 Task: Check the percentage active listings of quartz counters in the last 1 year.
Action: Mouse moved to (773, 174)
Screenshot: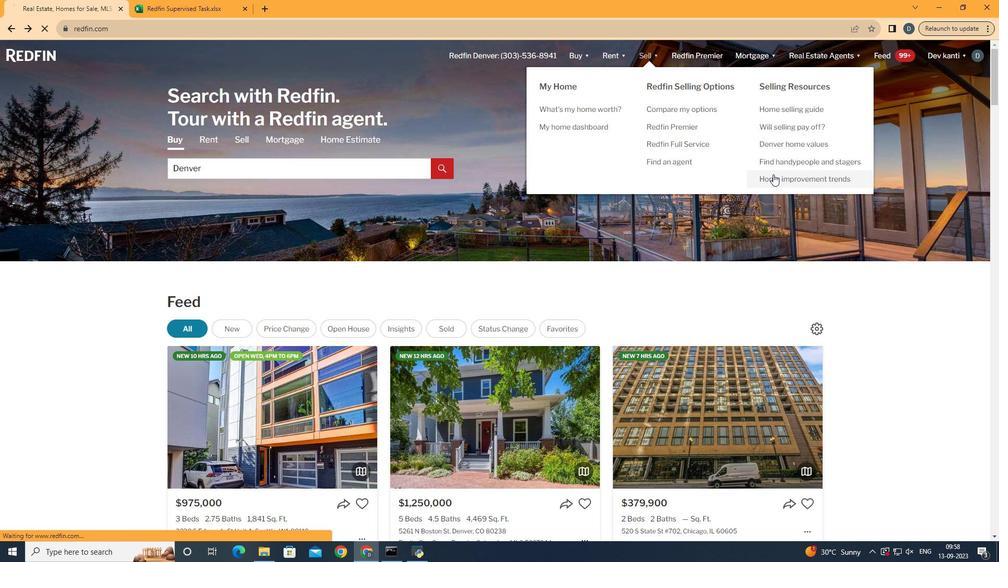 
Action: Mouse pressed left at (773, 174)
Screenshot: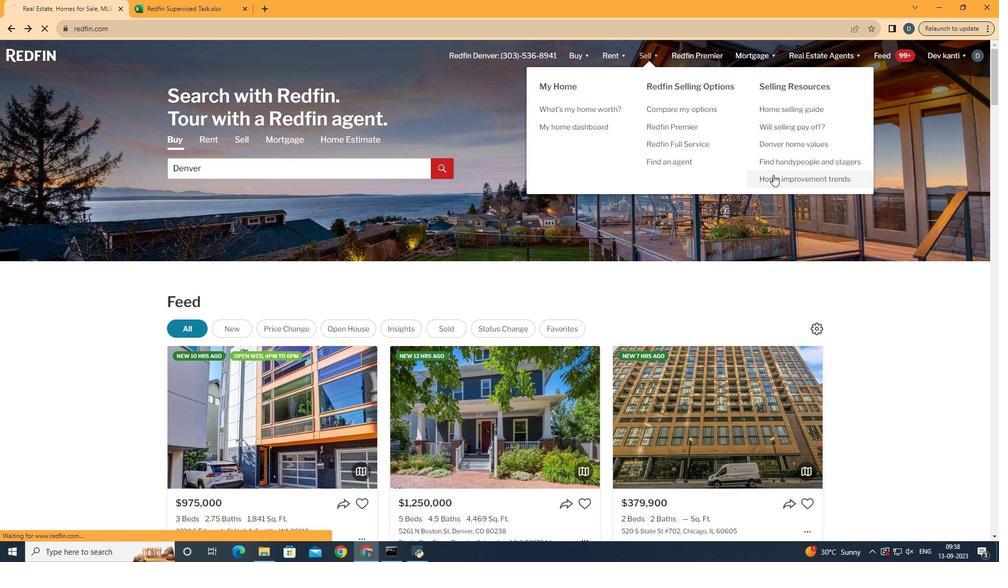 
Action: Mouse moved to (257, 200)
Screenshot: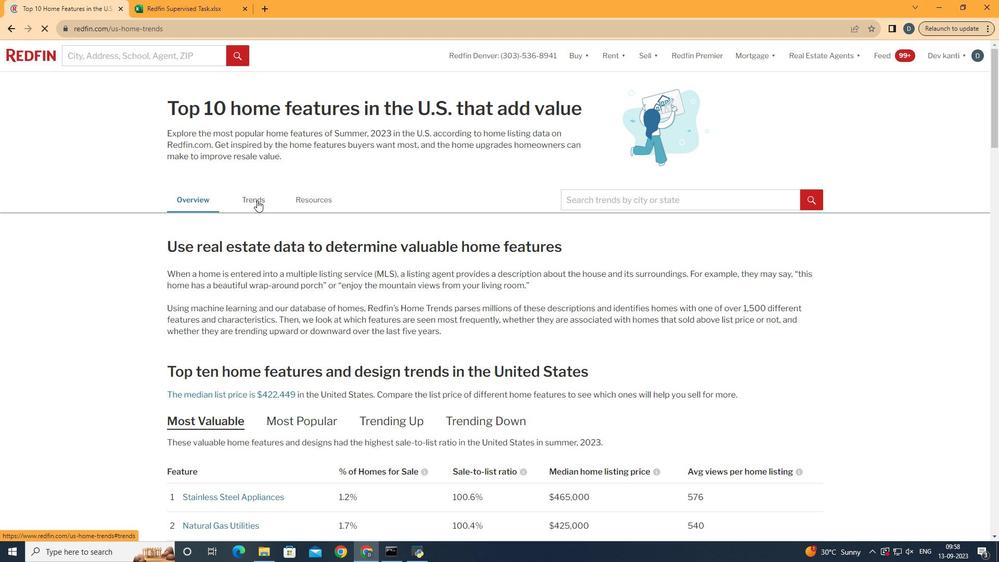 
Action: Mouse pressed left at (257, 200)
Screenshot: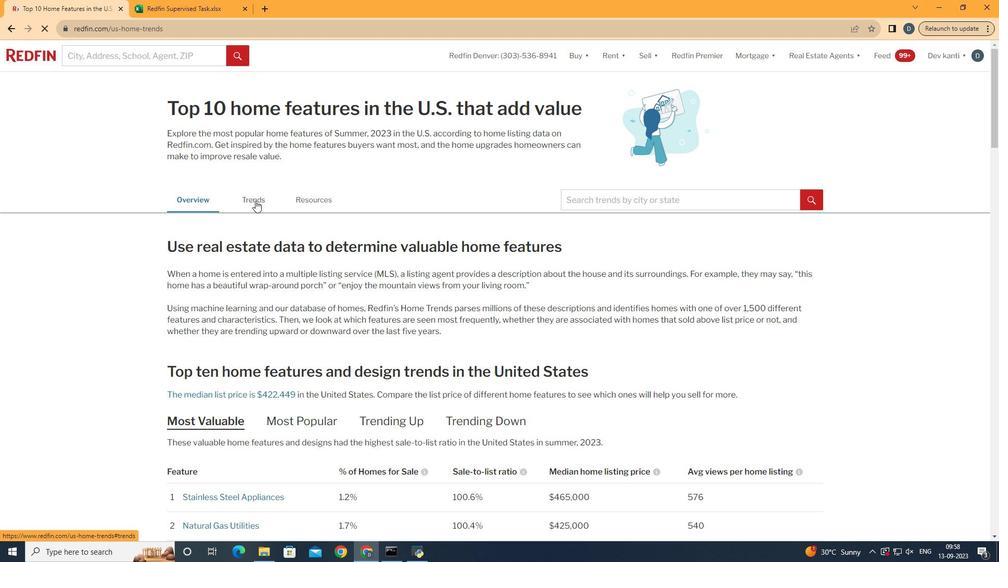 
Action: Mouse moved to (372, 313)
Screenshot: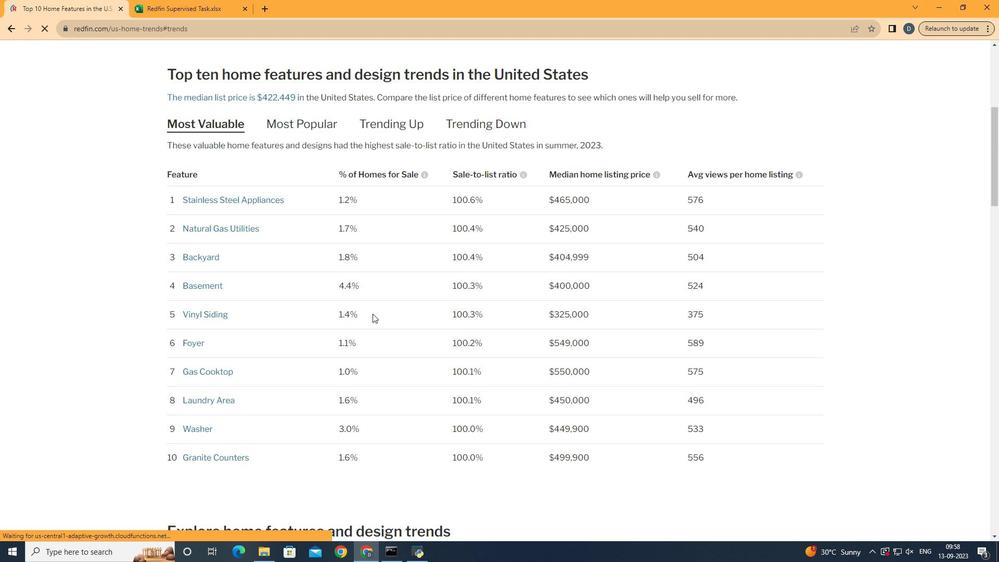 
Action: Mouse scrolled (372, 313) with delta (0, 0)
Screenshot: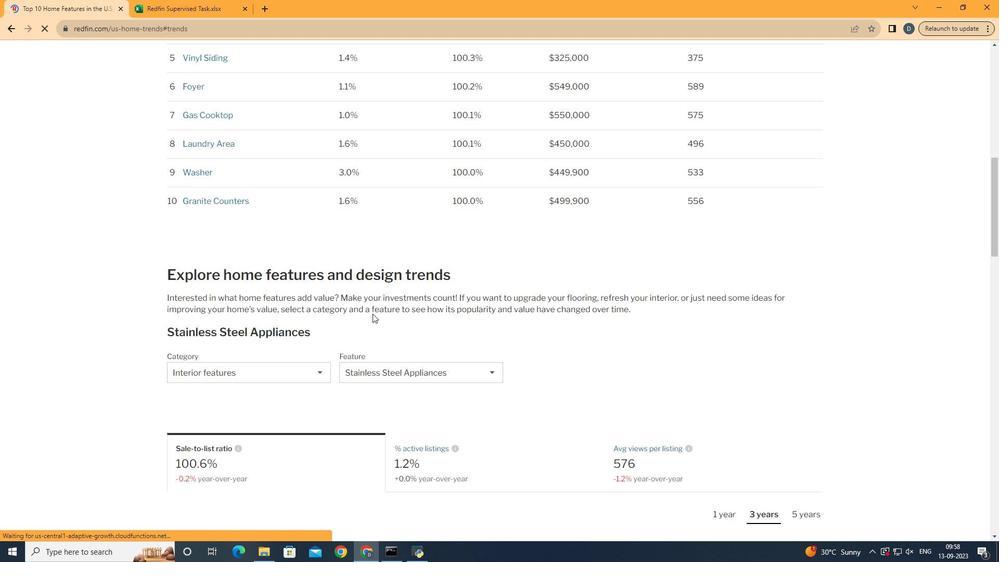 
Action: Mouse scrolled (372, 313) with delta (0, 0)
Screenshot: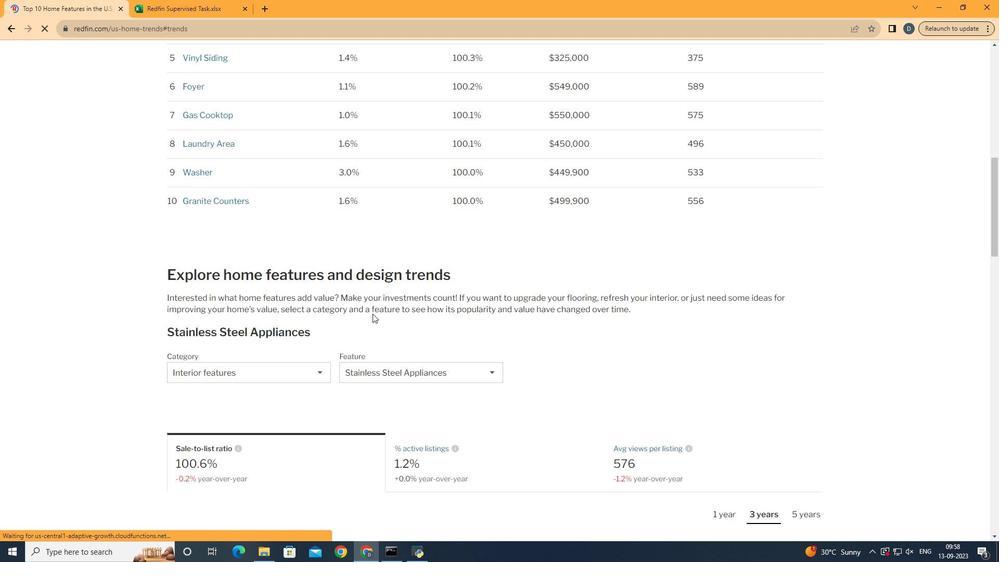 
Action: Mouse scrolled (372, 313) with delta (0, 0)
Screenshot: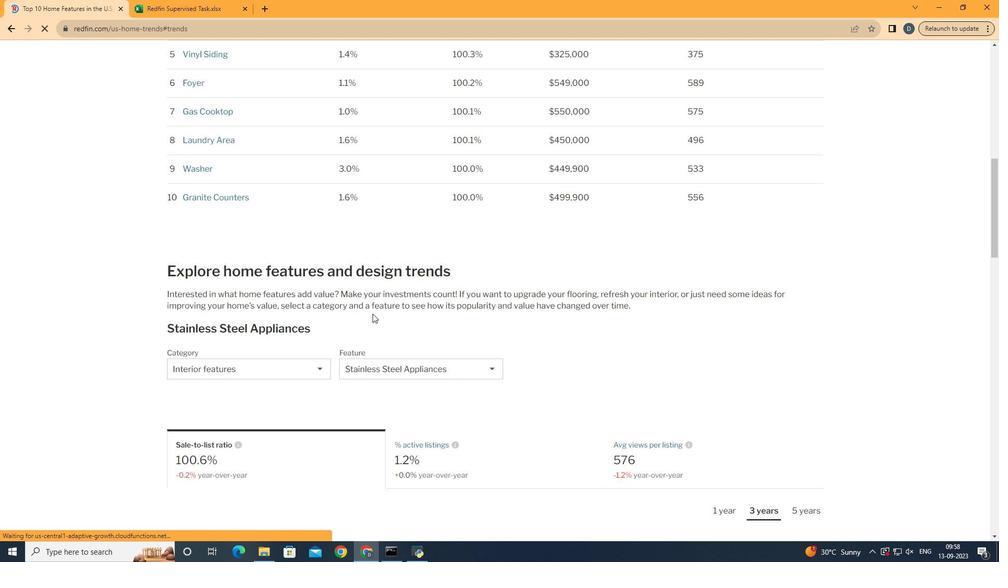 
Action: Mouse scrolled (372, 313) with delta (0, 0)
Screenshot: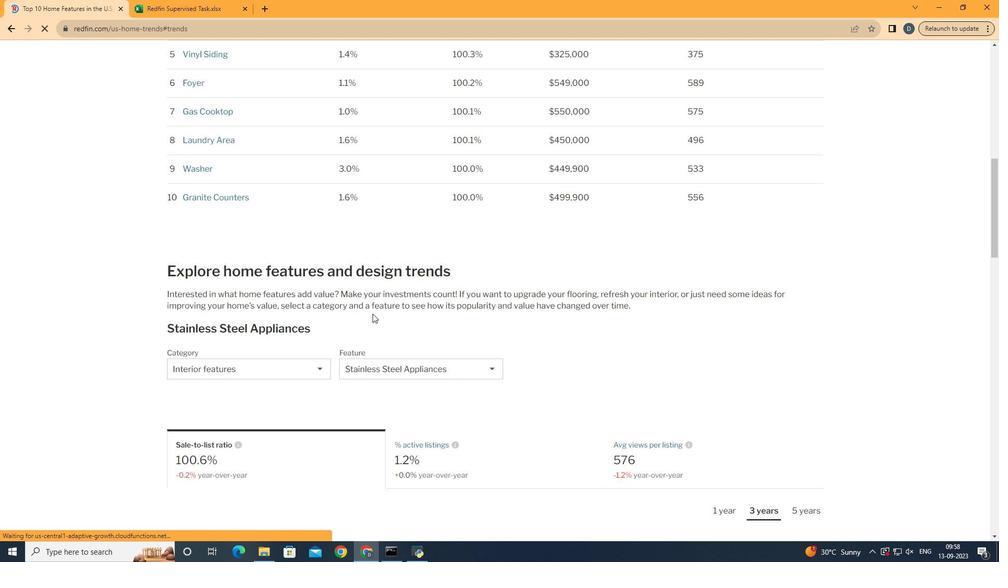 
Action: Mouse scrolled (372, 313) with delta (0, 0)
Screenshot: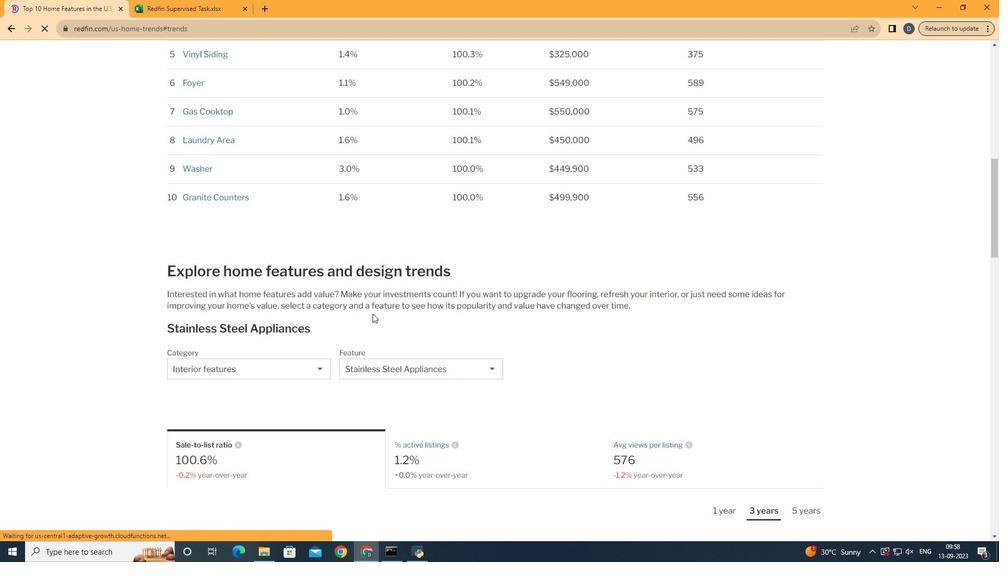 
Action: Mouse scrolled (372, 313) with delta (0, 0)
Screenshot: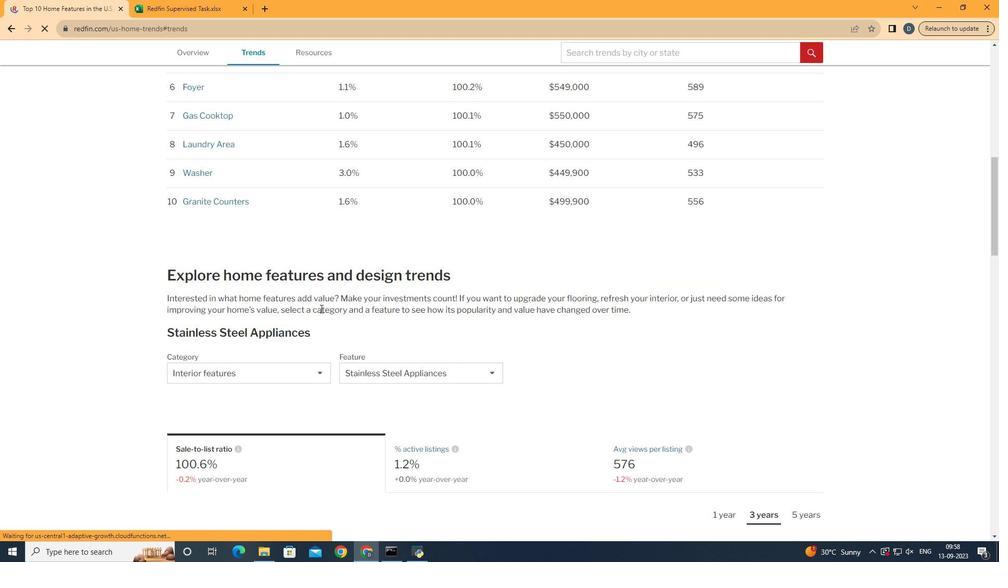 
Action: Mouse scrolled (372, 313) with delta (0, 0)
Screenshot: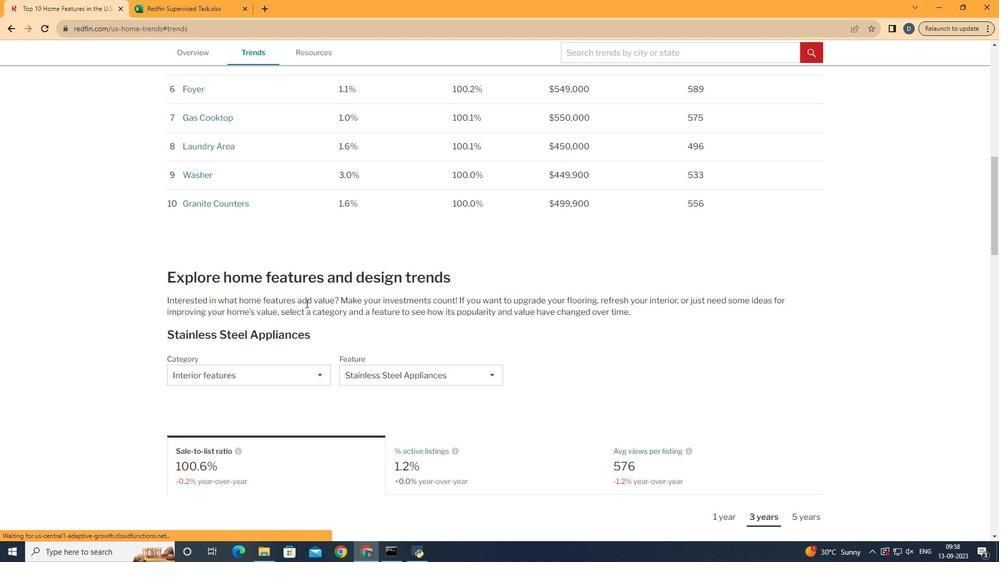 
Action: Mouse moved to (305, 302)
Screenshot: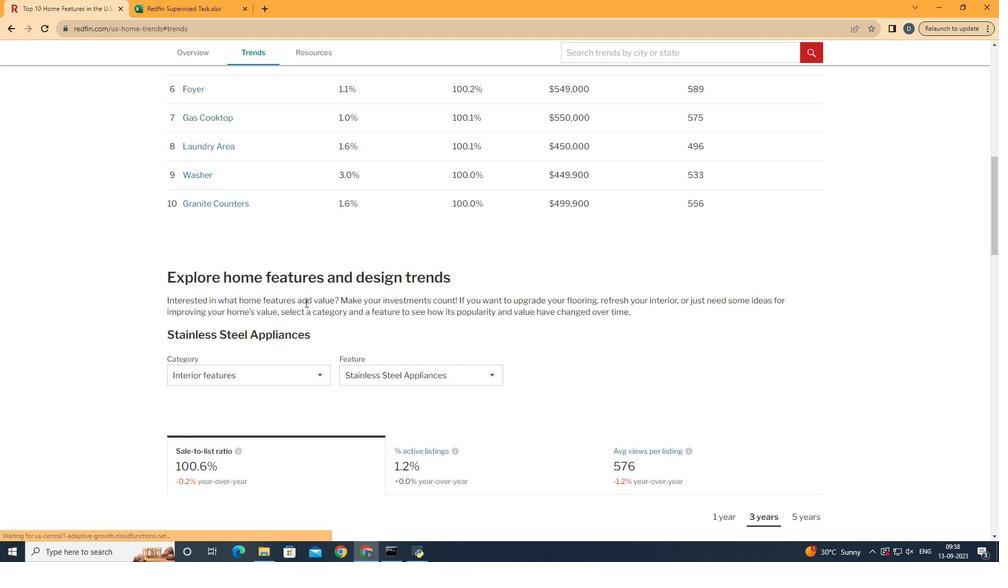 
Action: Mouse scrolled (305, 302) with delta (0, 0)
Screenshot: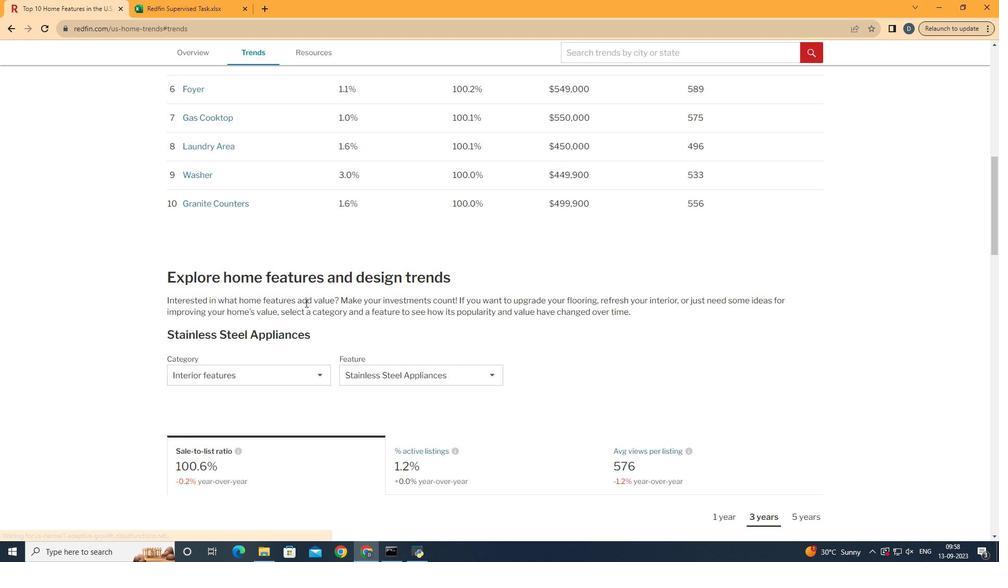 
Action: Mouse scrolled (305, 302) with delta (0, 0)
Screenshot: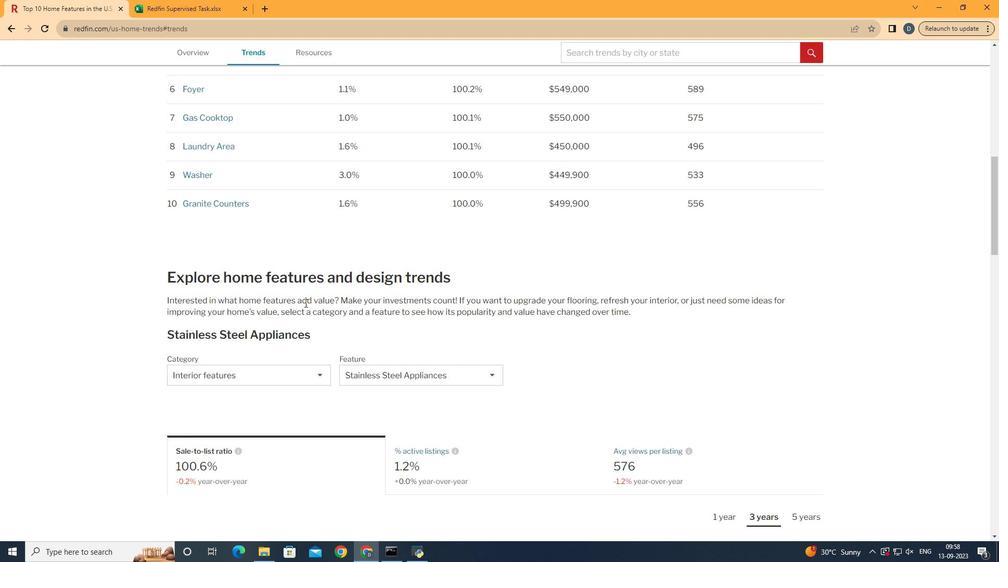 
Action: Mouse scrolled (305, 302) with delta (0, 0)
Screenshot: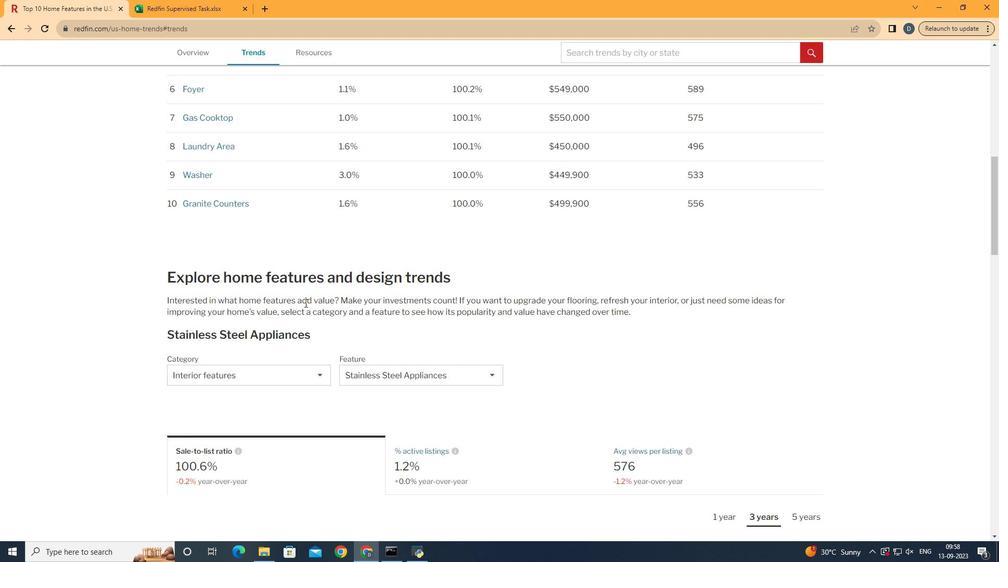 
Action: Mouse moved to (304, 302)
Screenshot: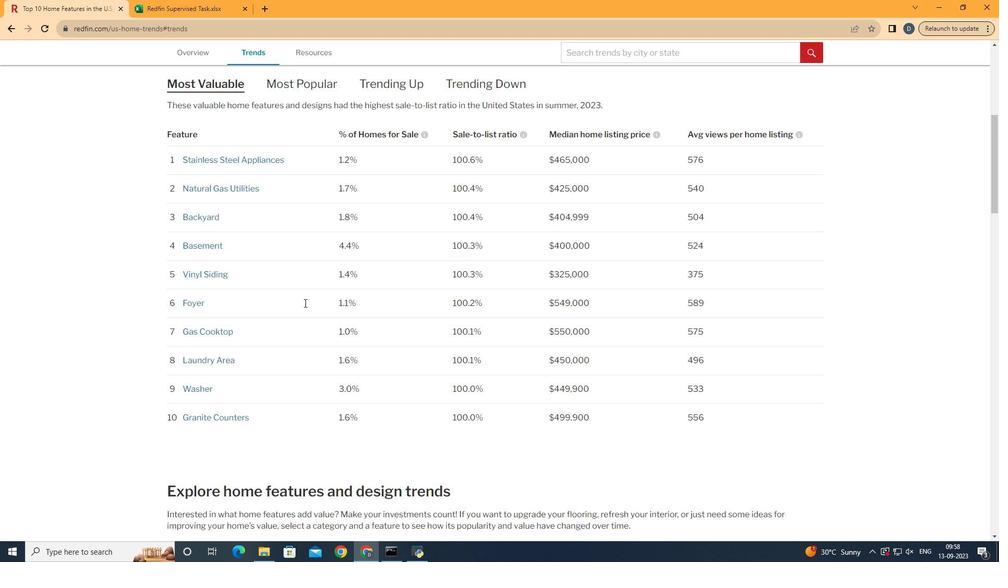 
Action: Mouse scrolled (304, 302) with delta (0, 0)
Screenshot: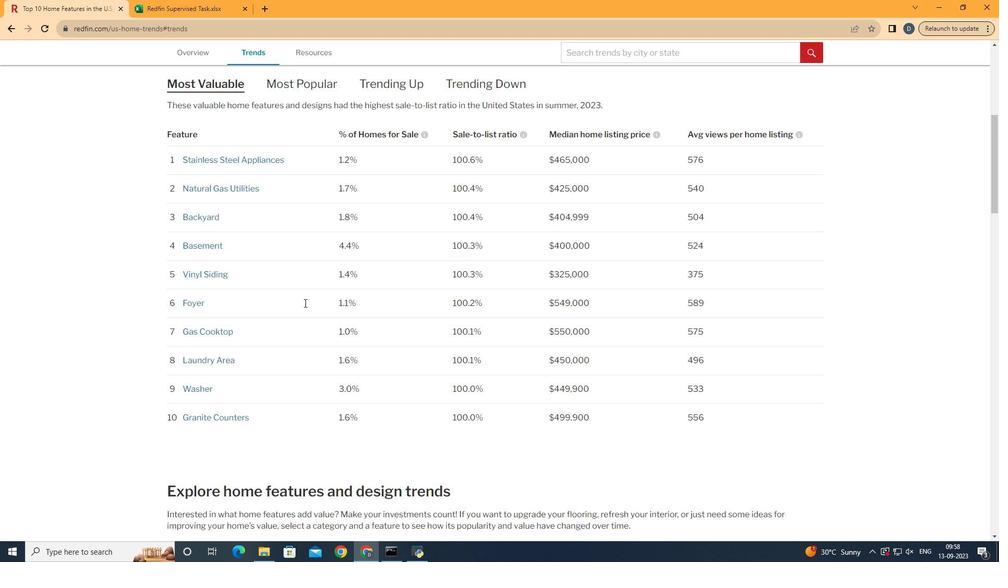 
Action: Mouse scrolled (304, 302) with delta (0, 0)
Screenshot: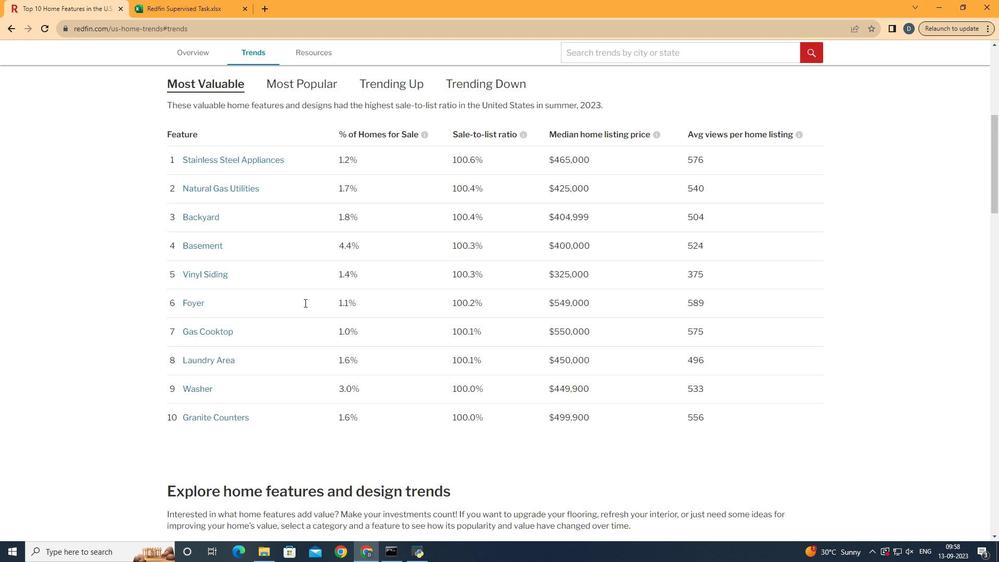 
Action: Mouse scrolled (304, 302) with delta (0, 0)
Screenshot: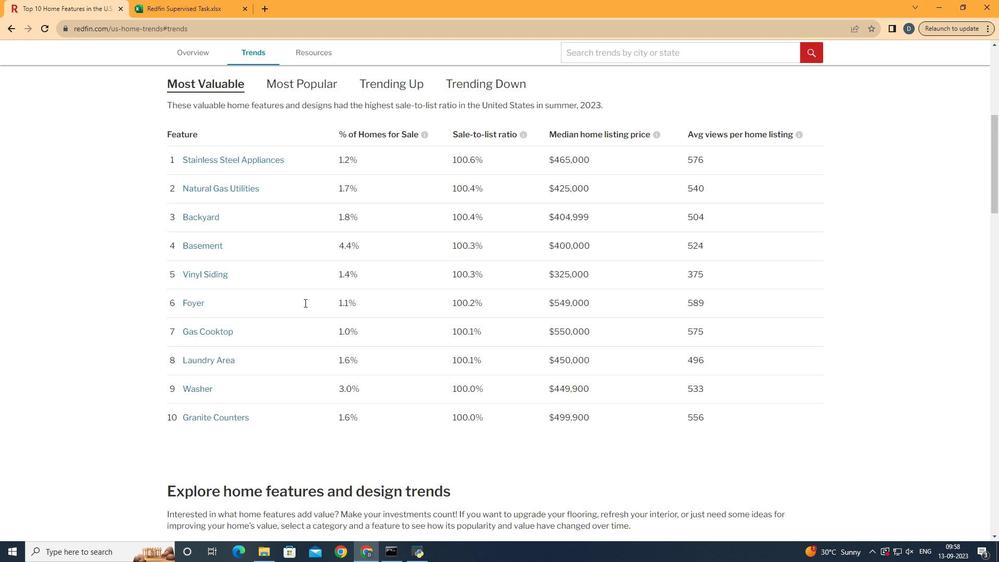 
Action: Mouse scrolled (304, 302) with delta (0, 0)
Screenshot: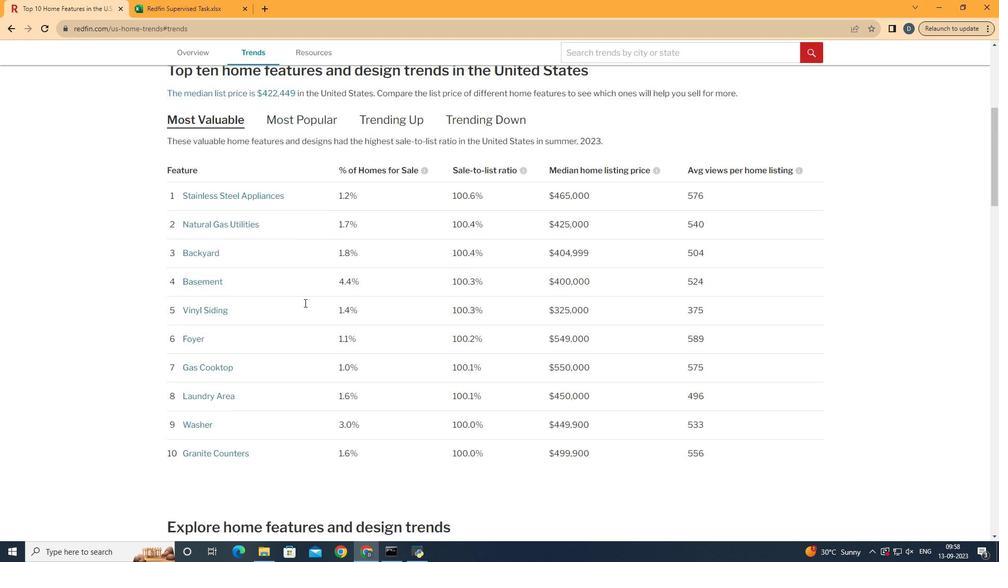 
Action: Mouse scrolled (304, 302) with delta (0, 0)
Screenshot: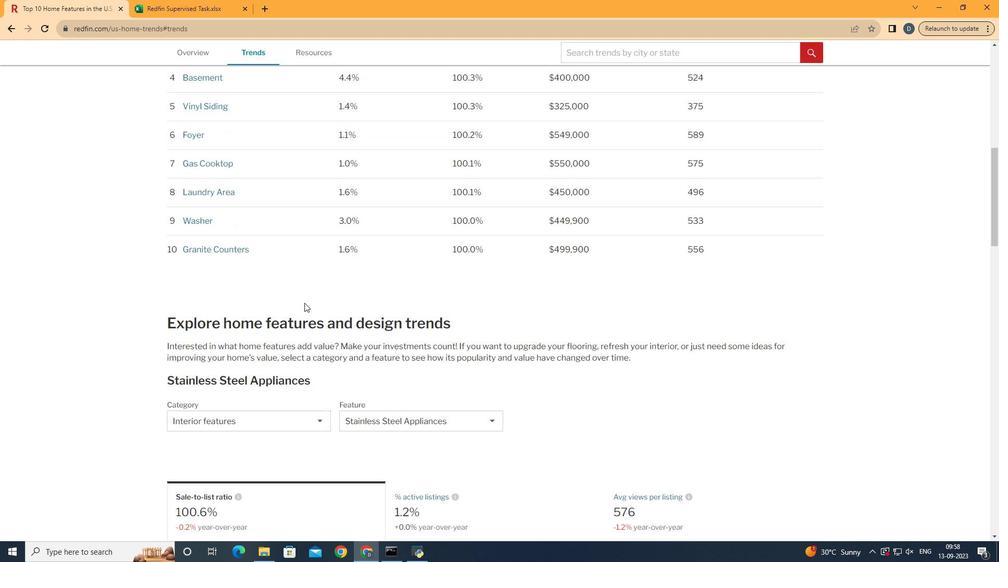 
Action: Mouse scrolled (304, 302) with delta (0, 0)
Screenshot: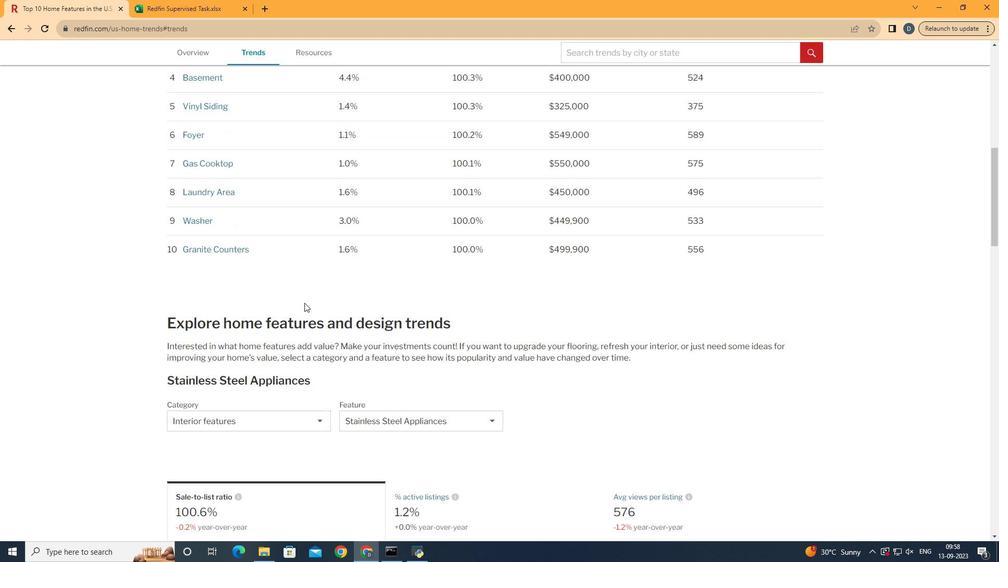 
Action: Mouse scrolled (304, 302) with delta (0, 0)
Screenshot: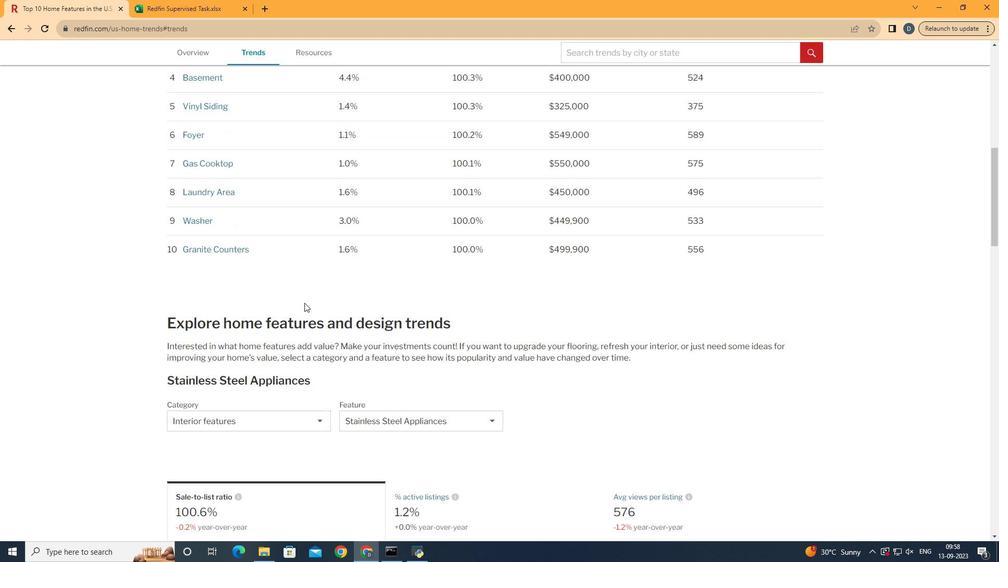 
Action: Mouse scrolled (304, 302) with delta (0, 0)
Screenshot: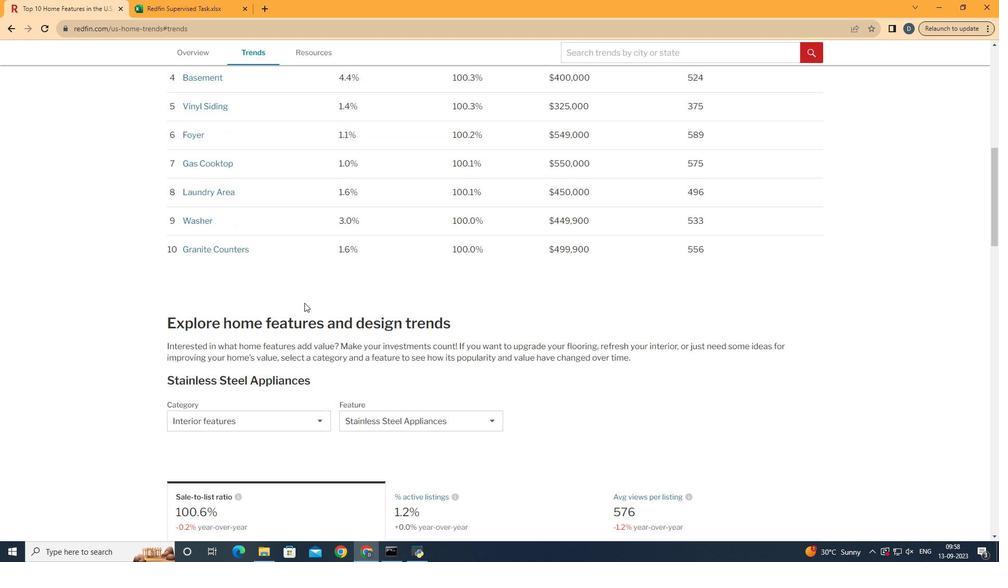 
Action: Mouse scrolled (304, 302) with delta (0, 0)
Screenshot: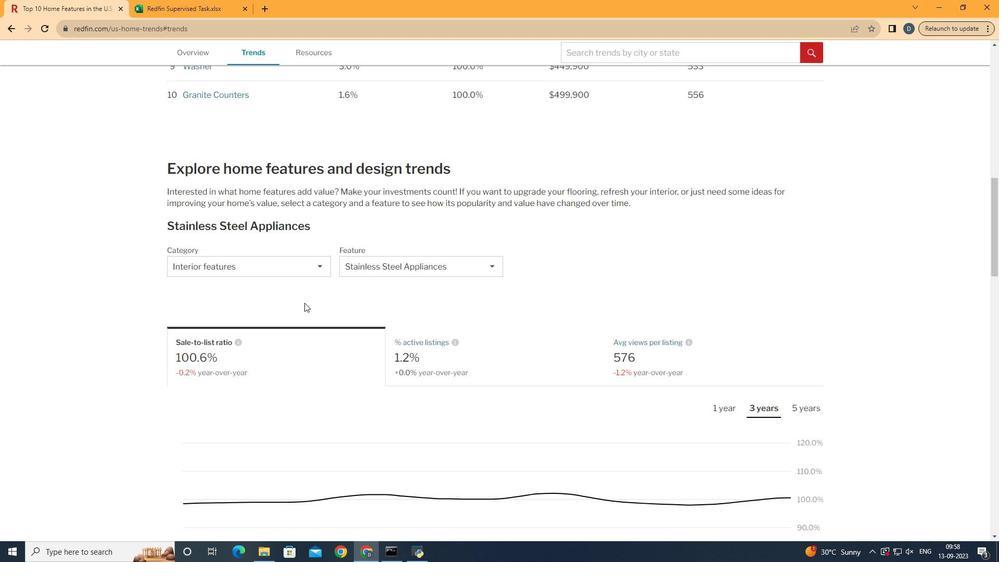 
Action: Mouse scrolled (304, 302) with delta (0, 0)
Screenshot: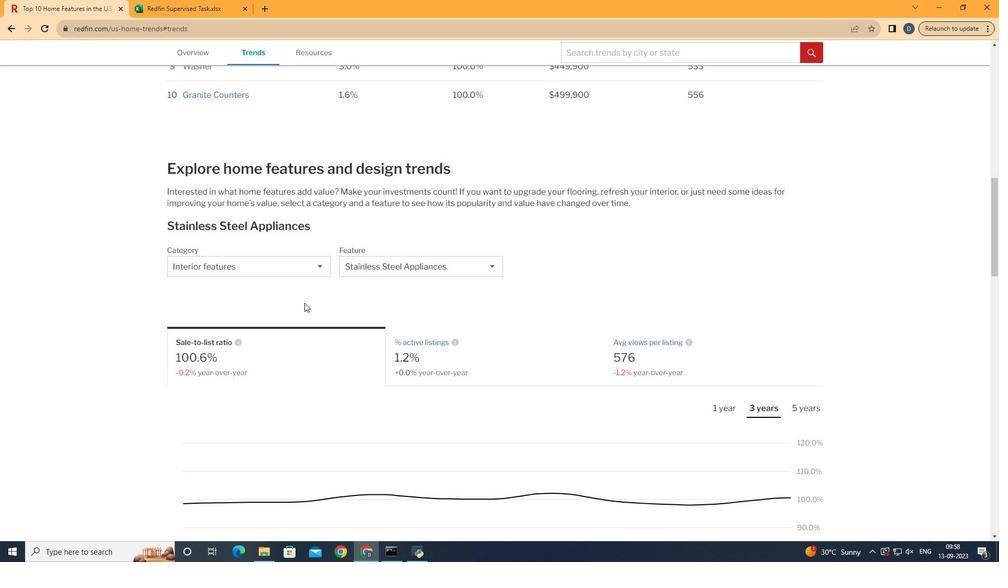 
Action: Mouse scrolled (304, 302) with delta (0, 0)
Screenshot: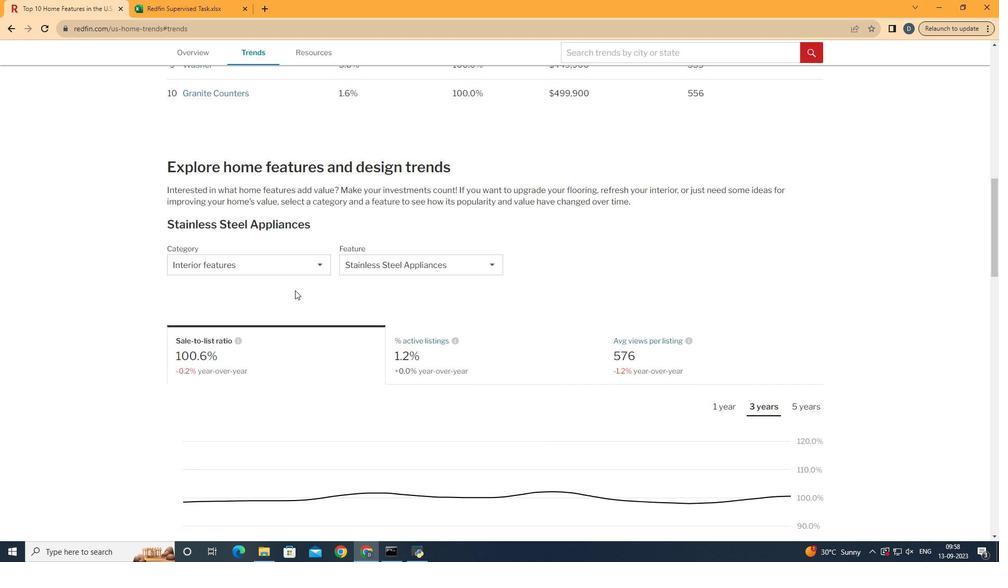 
Action: Mouse moved to (276, 270)
Screenshot: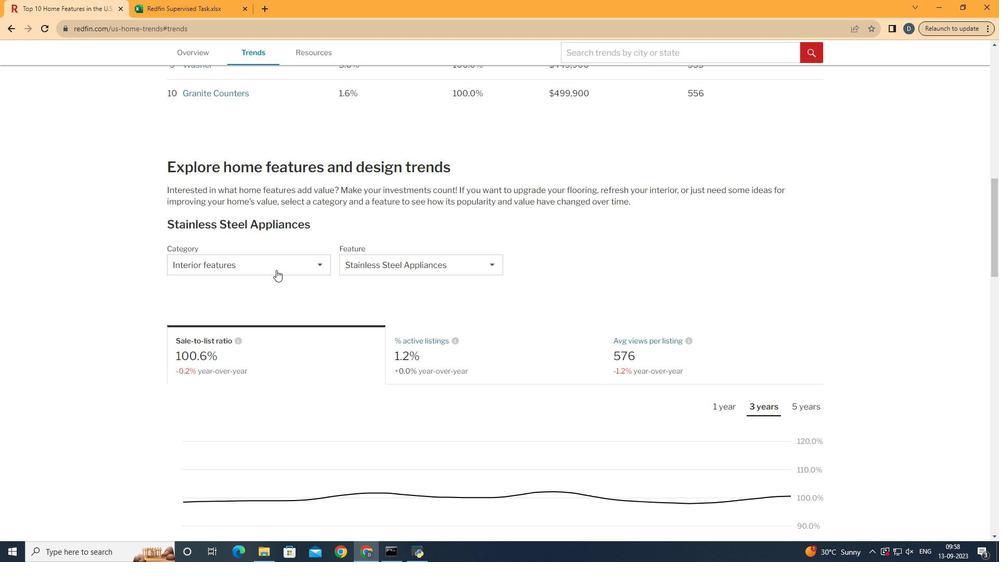 
Action: Mouse pressed left at (276, 270)
Screenshot: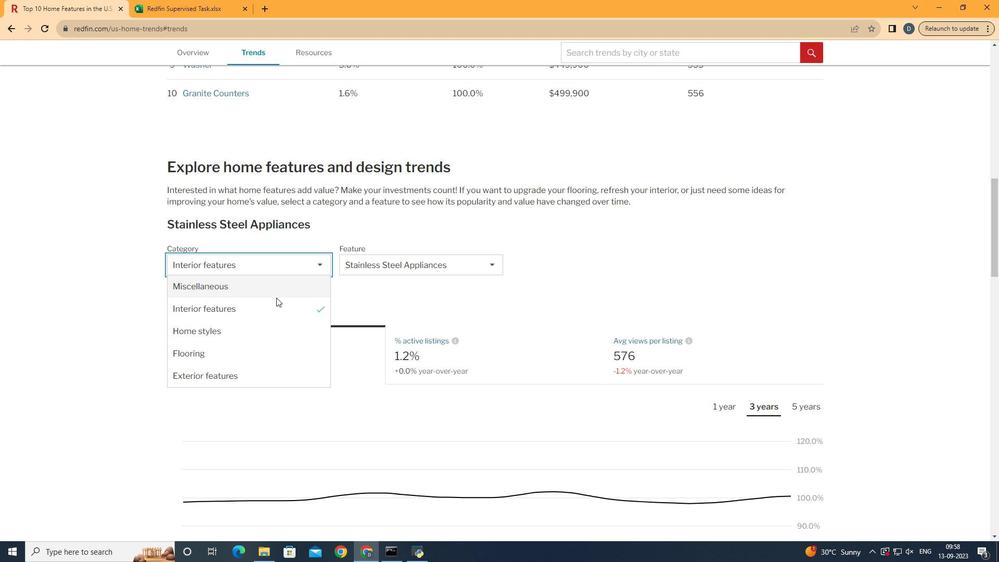 
Action: Mouse moved to (277, 312)
Screenshot: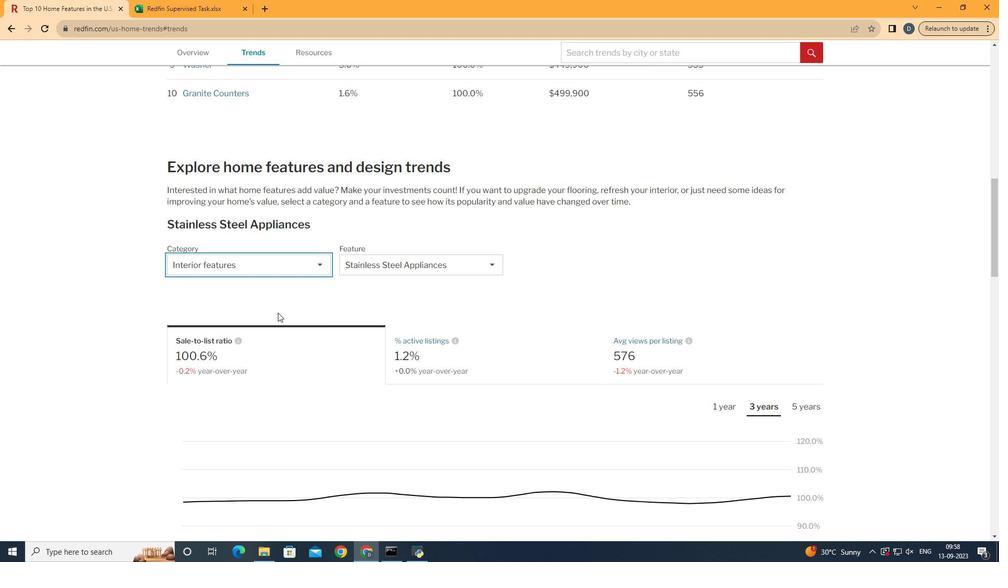 
Action: Mouse pressed left at (277, 312)
Screenshot: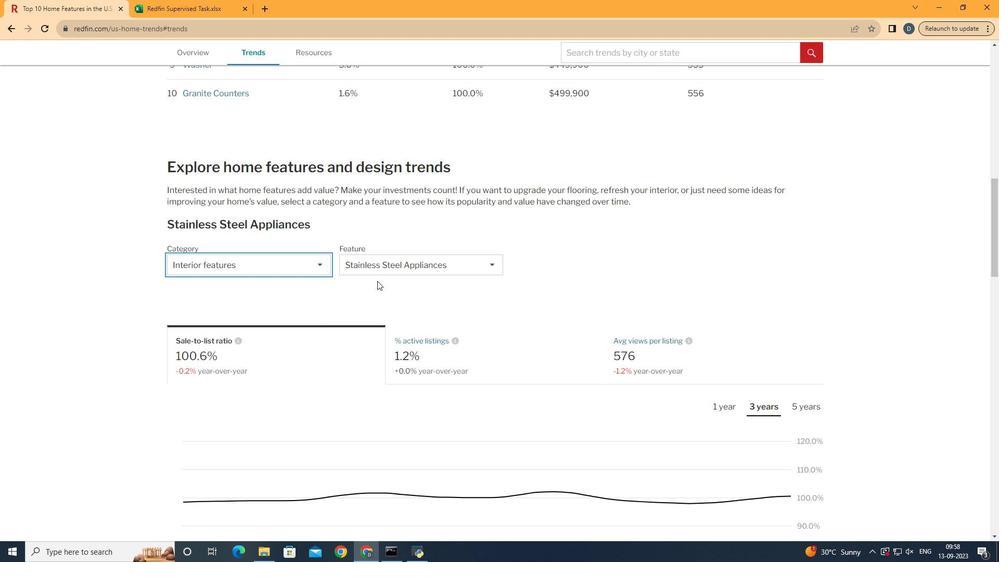 
Action: Mouse moved to (430, 268)
Screenshot: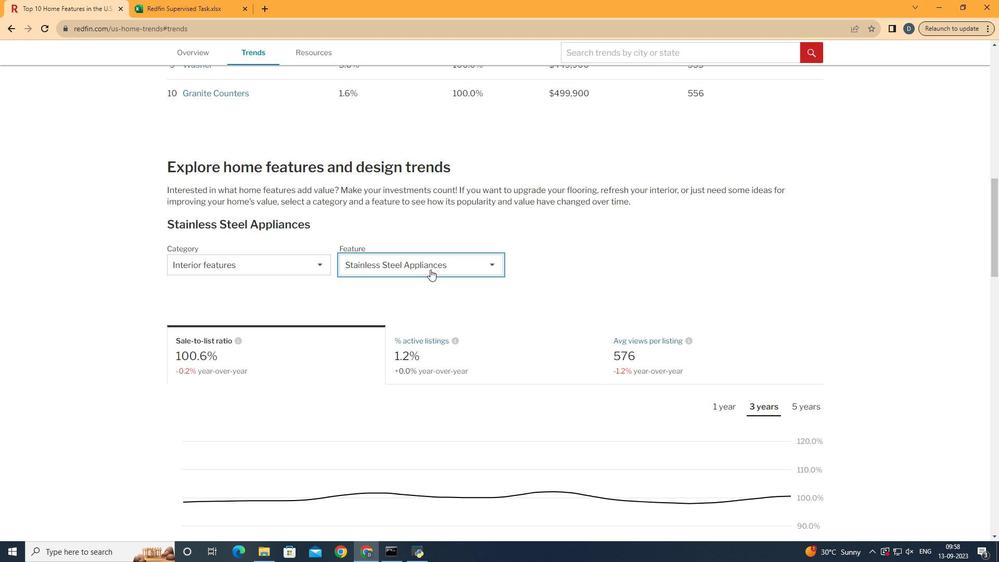 
Action: Mouse pressed left at (430, 268)
Screenshot: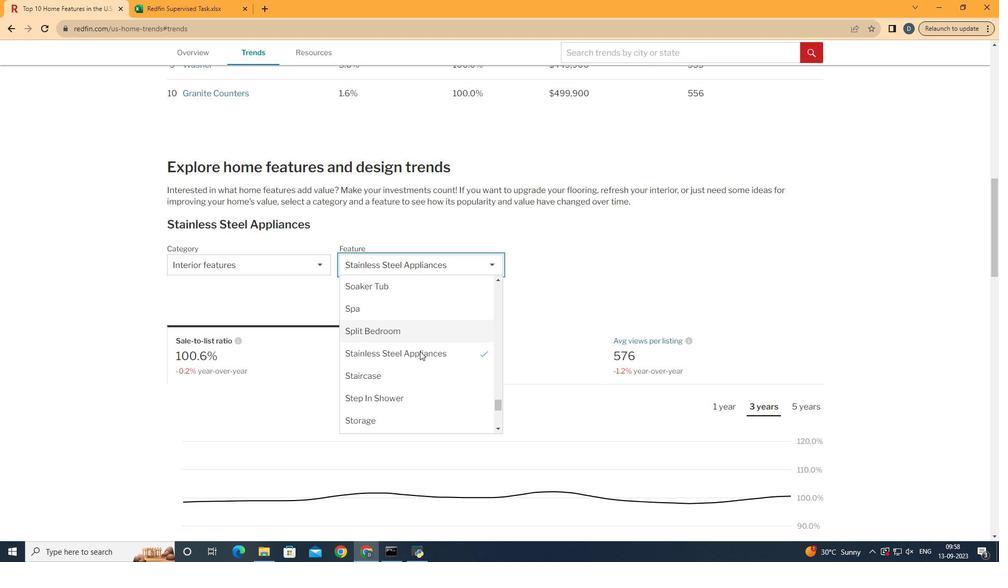 
Action: Mouse moved to (420, 357)
Screenshot: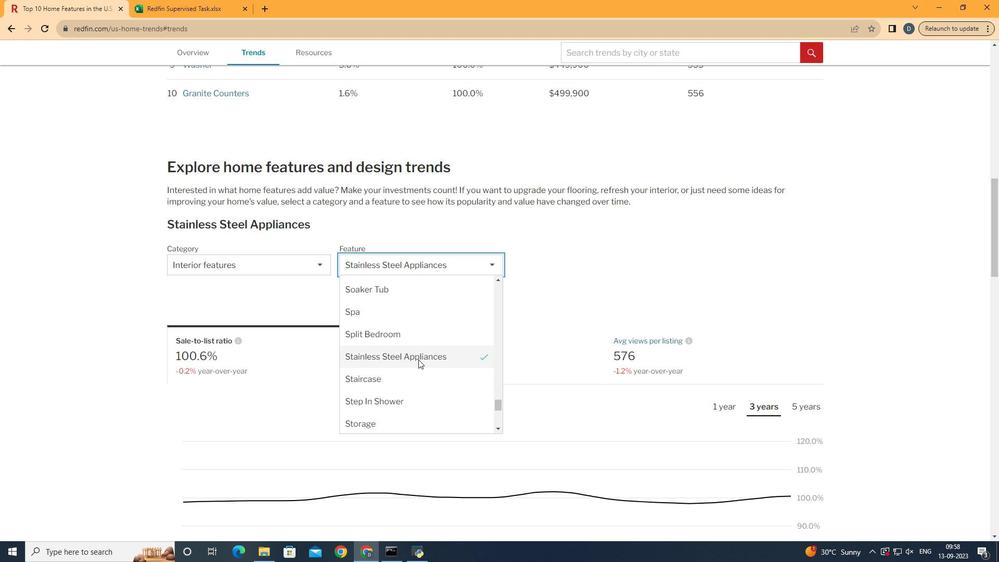 
Action: Mouse scrolled (420, 357) with delta (0, 0)
Screenshot: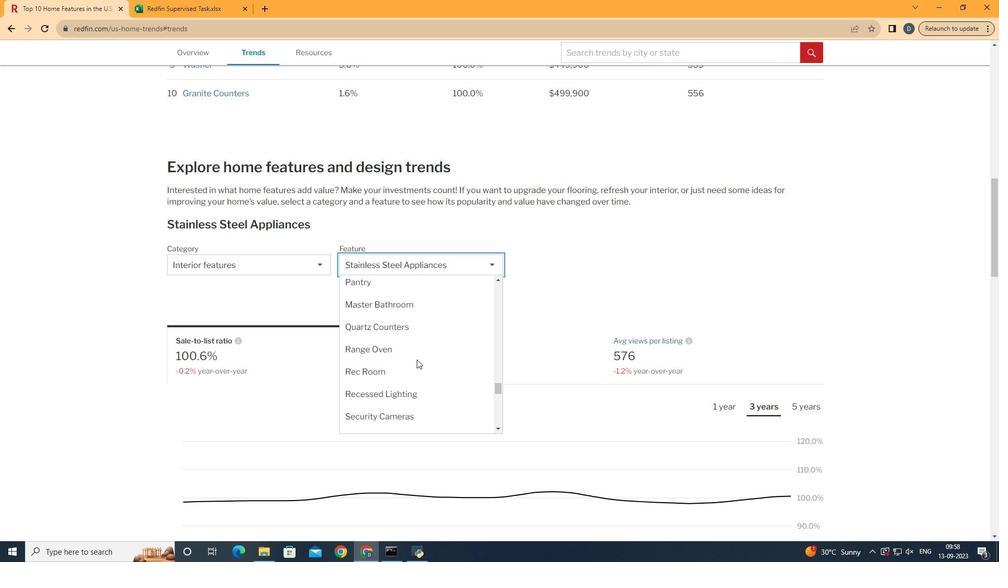 
Action: Mouse scrolled (420, 357) with delta (0, 0)
Screenshot: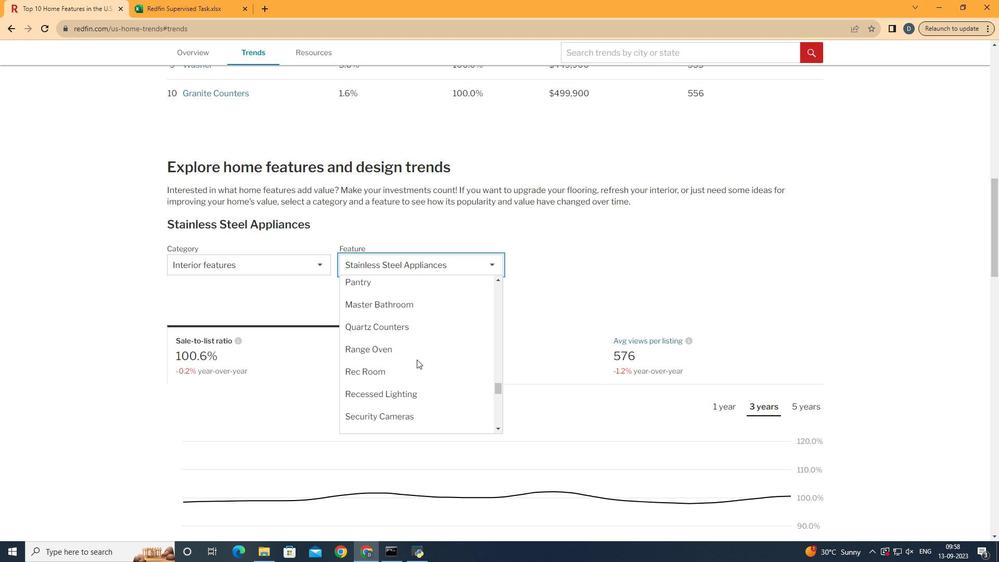
Action: Mouse moved to (418, 359)
Screenshot: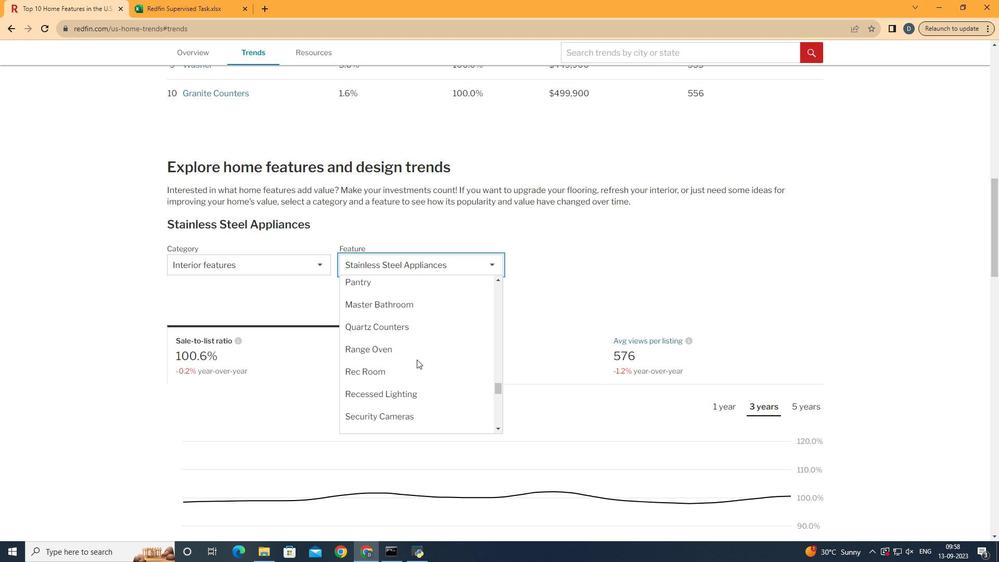
Action: Mouse scrolled (418, 360) with delta (0, 0)
Screenshot: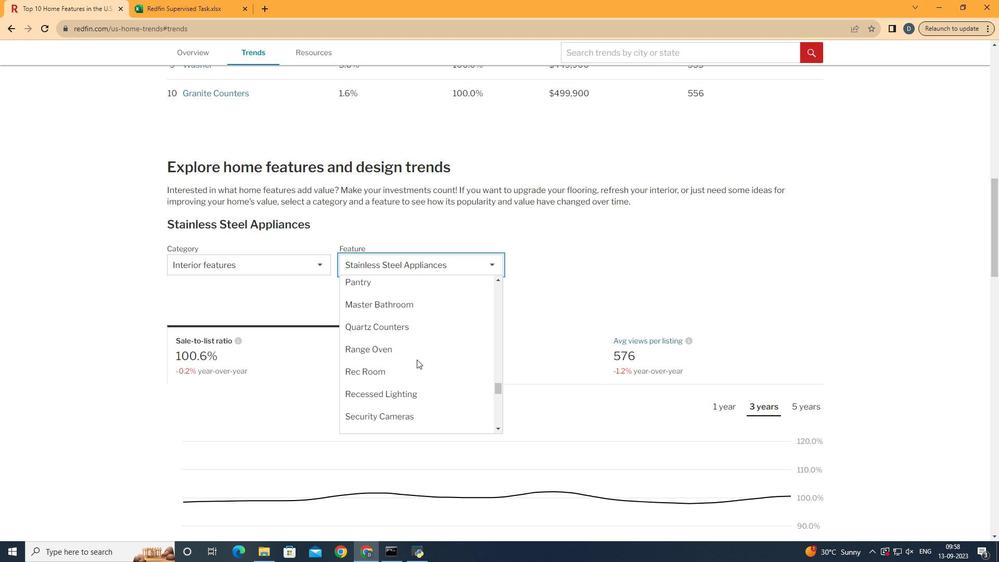 
Action: Mouse moved to (416, 359)
Screenshot: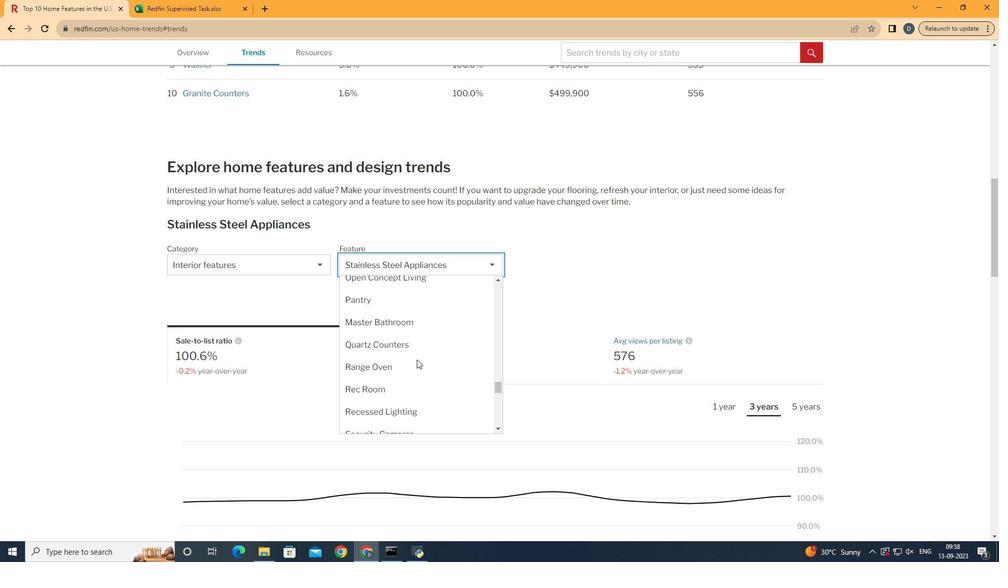 
Action: Mouse scrolled (416, 360) with delta (0, 0)
Screenshot: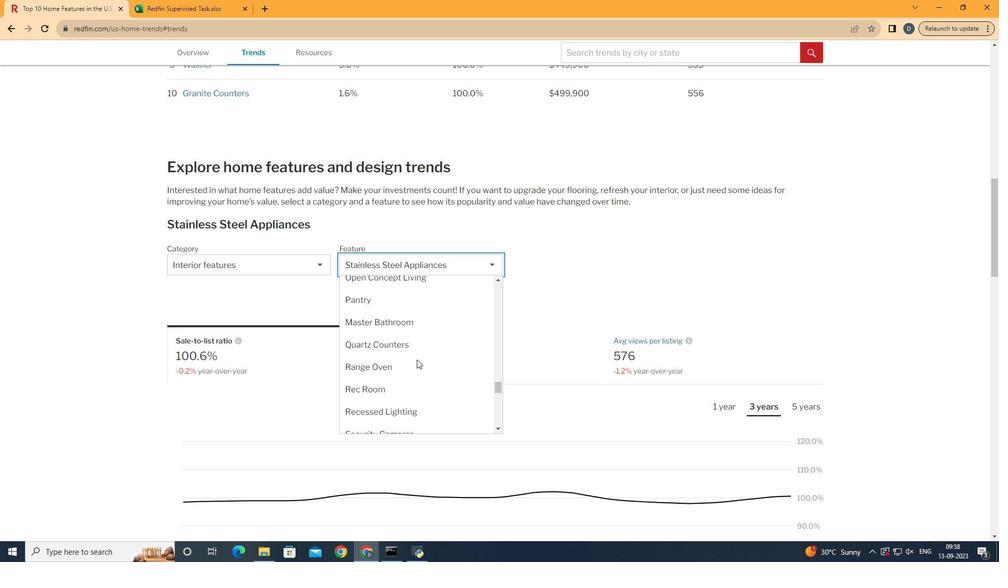 
Action: Mouse scrolled (416, 360) with delta (0, 0)
Screenshot: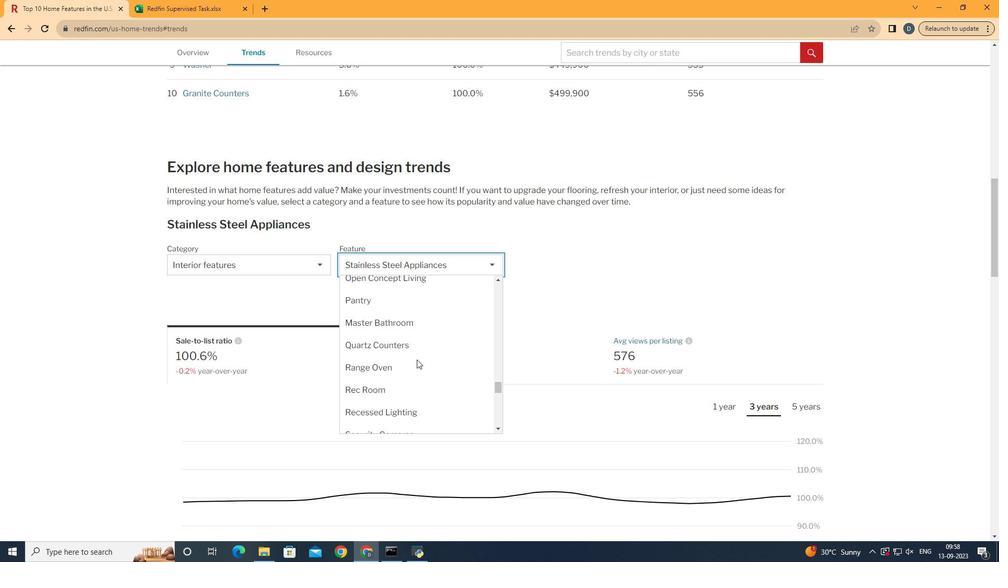 
Action: Mouse moved to (428, 351)
Screenshot: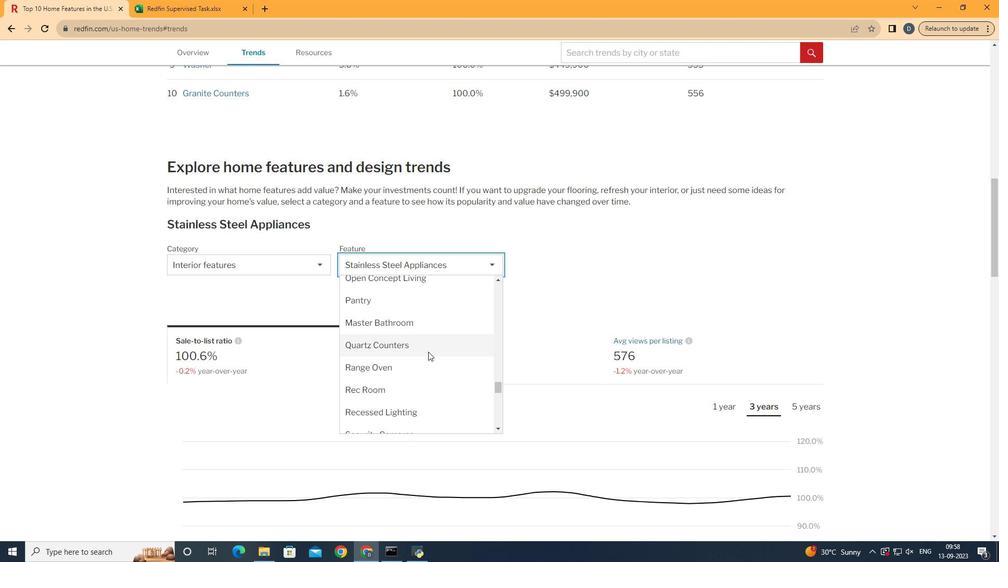 
Action: Mouse pressed left at (428, 351)
Screenshot: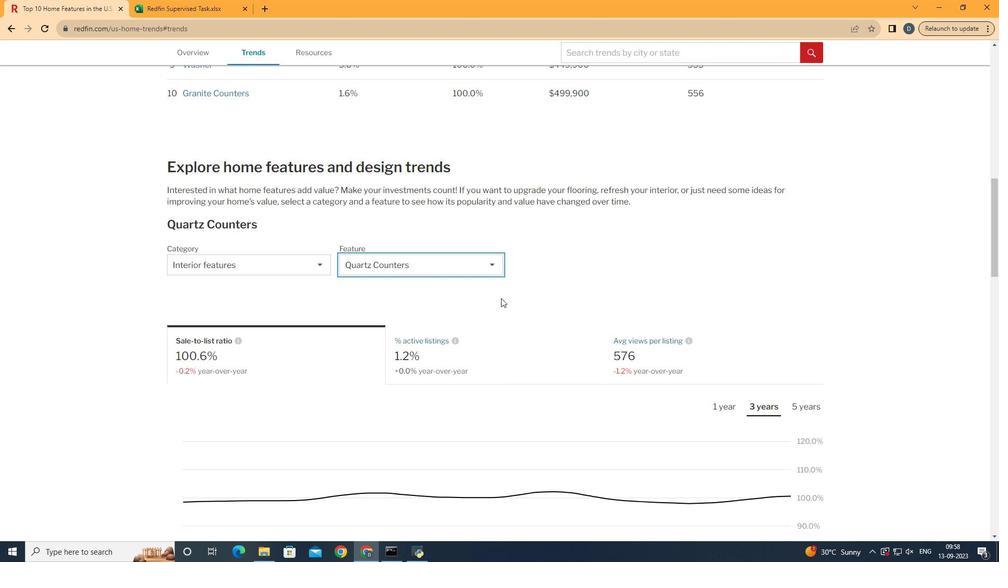 
Action: Mouse moved to (509, 292)
Screenshot: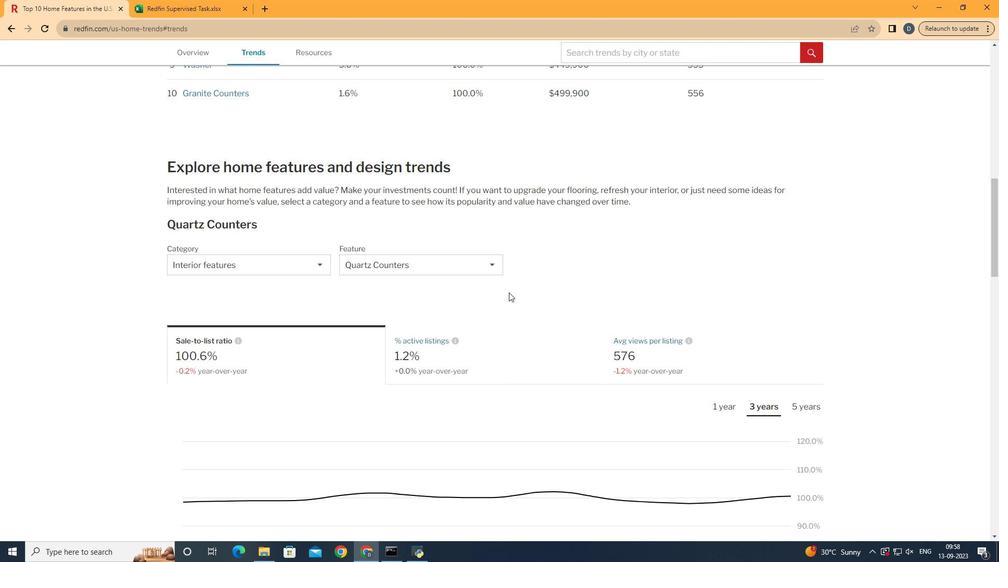 
Action: Mouse pressed left at (509, 292)
Screenshot: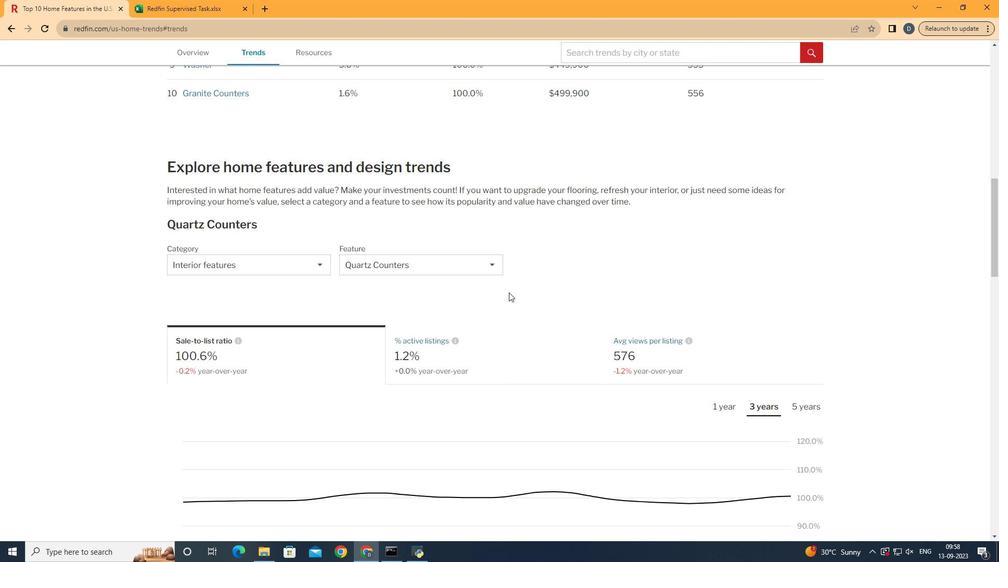 
Action: Mouse moved to (511, 292)
Screenshot: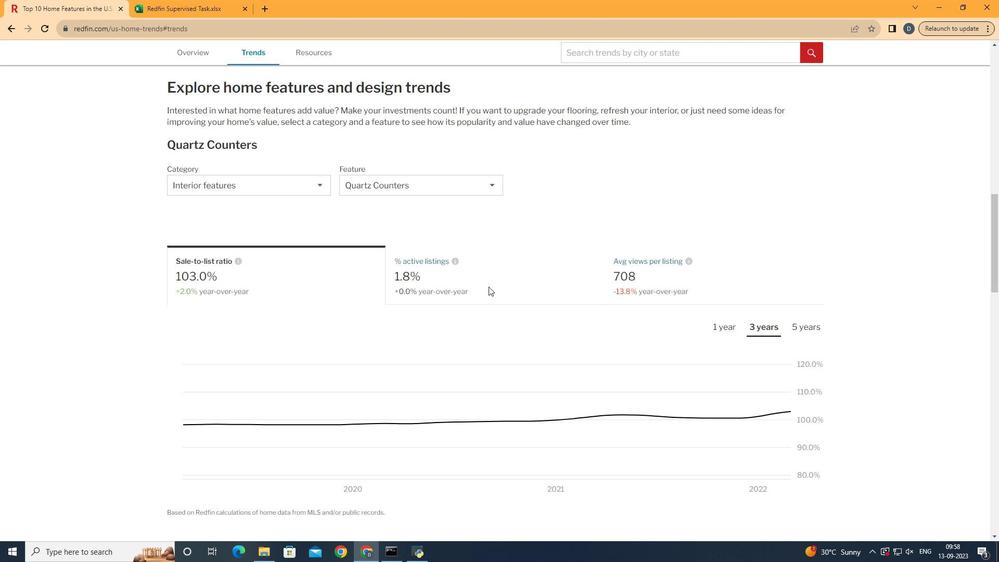 
Action: Mouse scrolled (511, 291) with delta (0, 0)
Screenshot: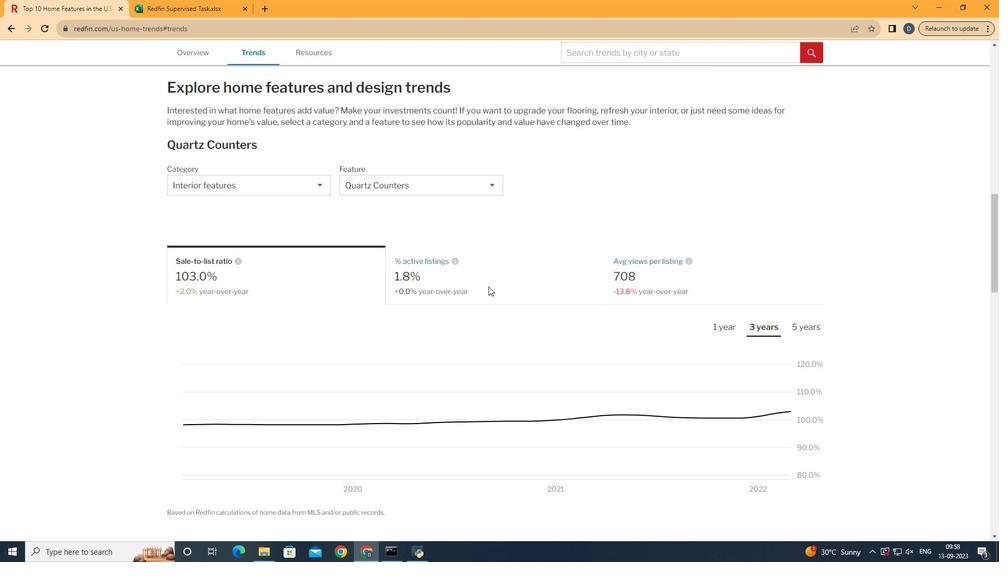 
Action: Mouse scrolled (511, 291) with delta (0, 0)
Screenshot: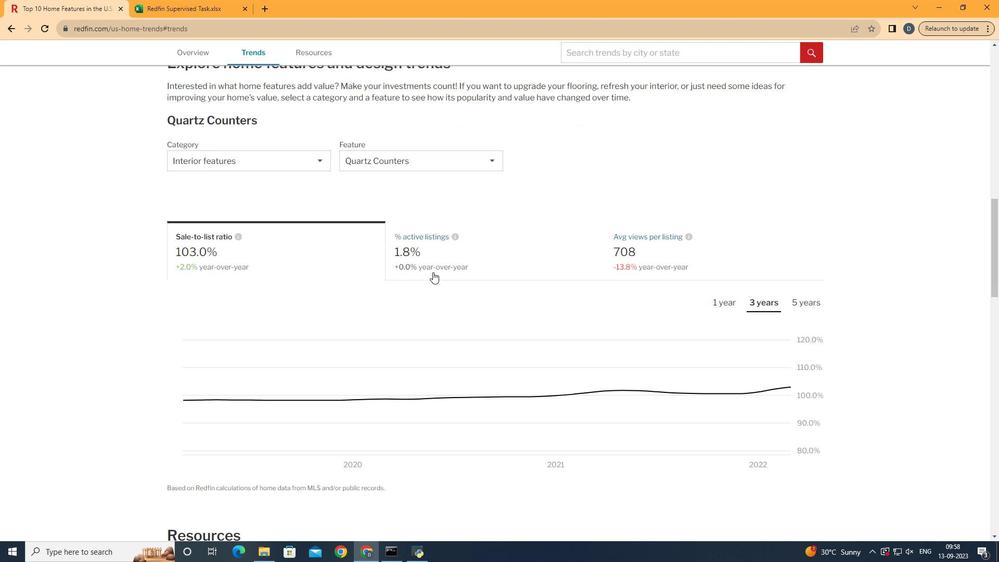 
Action: Mouse moved to (511, 264)
Screenshot: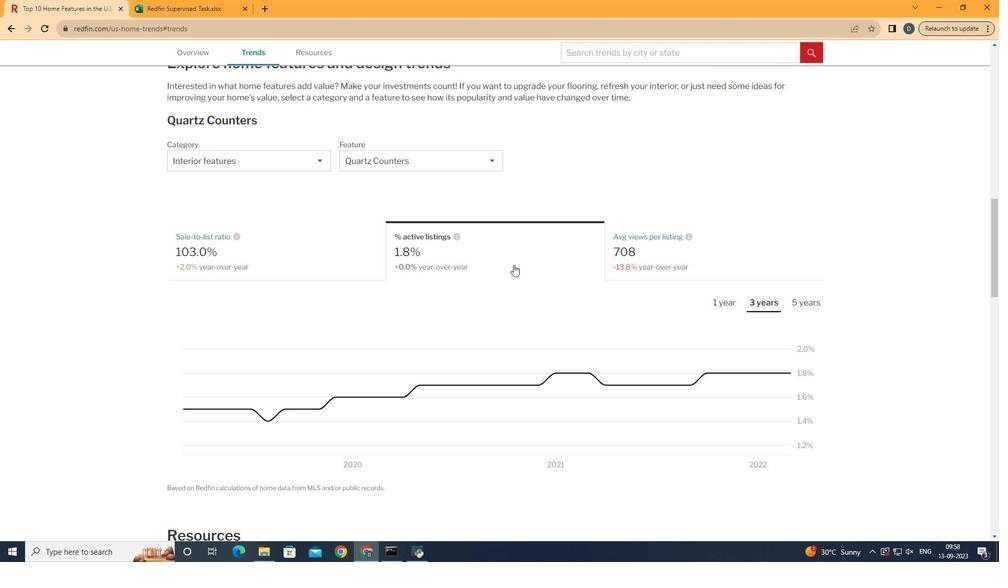 
Action: Mouse pressed left at (511, 264)
Screenshot: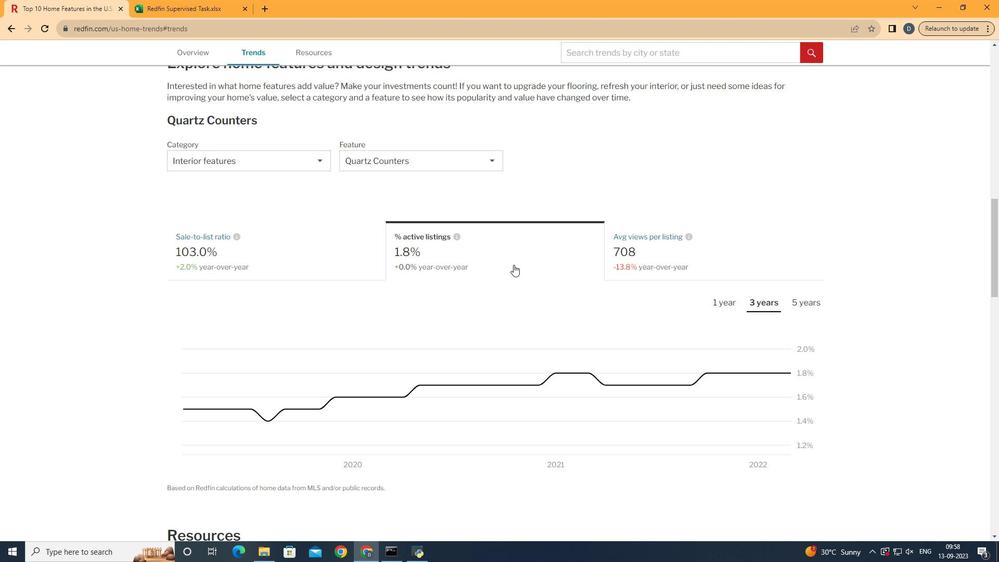 
Action: Mouse moved to (728, 300)
Screenshot: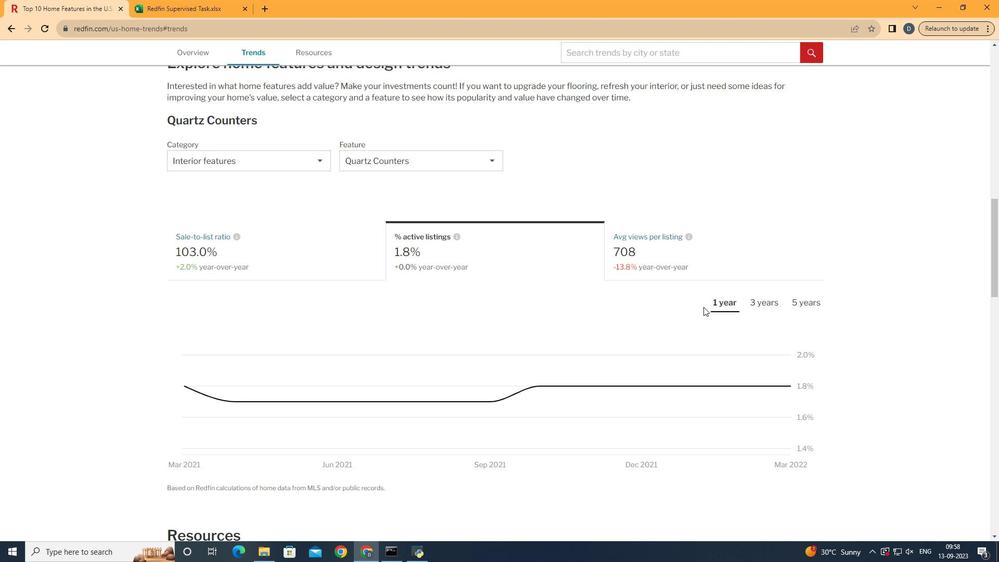 
Action: Mouse pressed left at (728, 300)
Screenshot: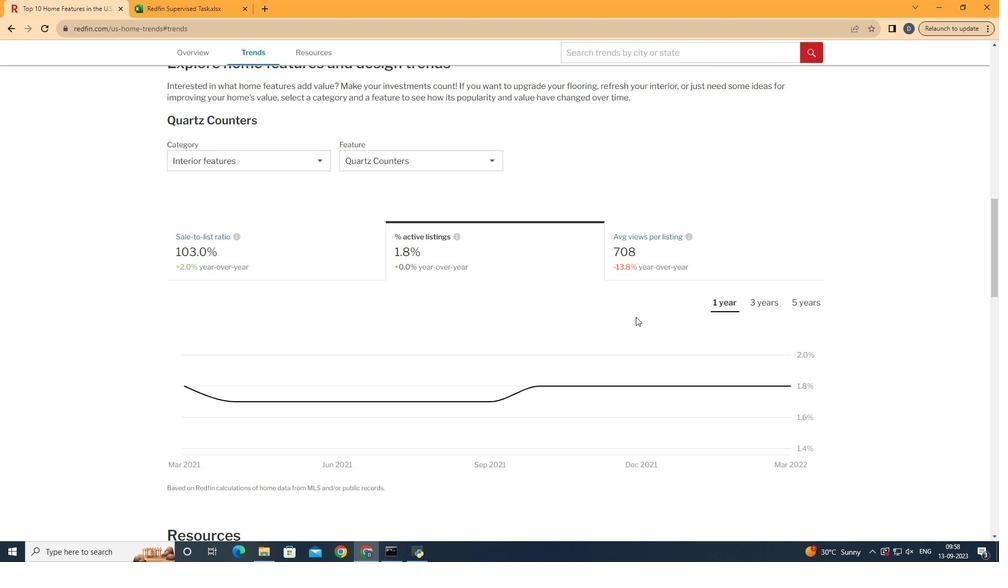 
Action: Mouse moved to (819, 418)
Screenshot: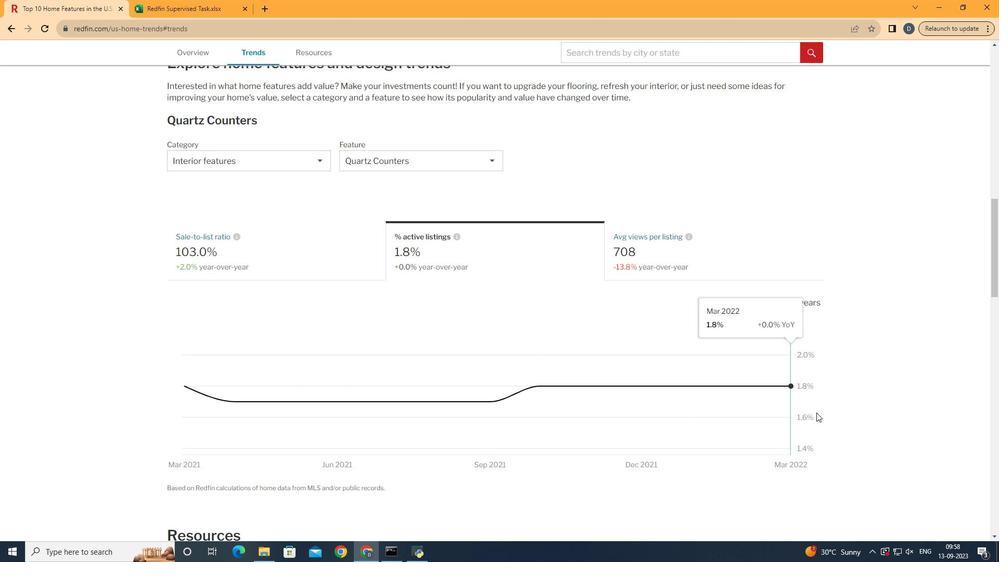 
